 Task: Create an all-day event titled 'vedio confersning' with Google Meet video conferencing on May 17-18, 2023.
Action: Mouse moved to (70, 146)
Screenshot: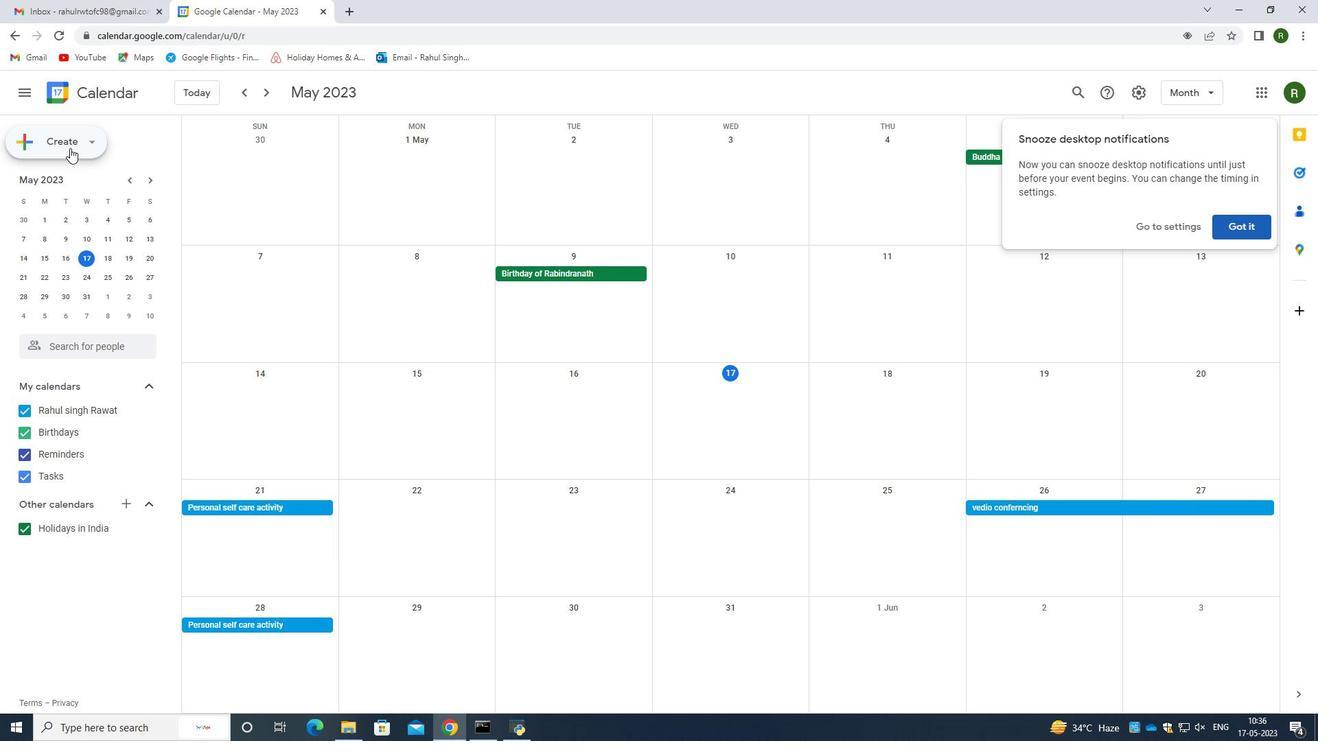 
Action: Mouse pressed left at (70, 146)
Screenshot: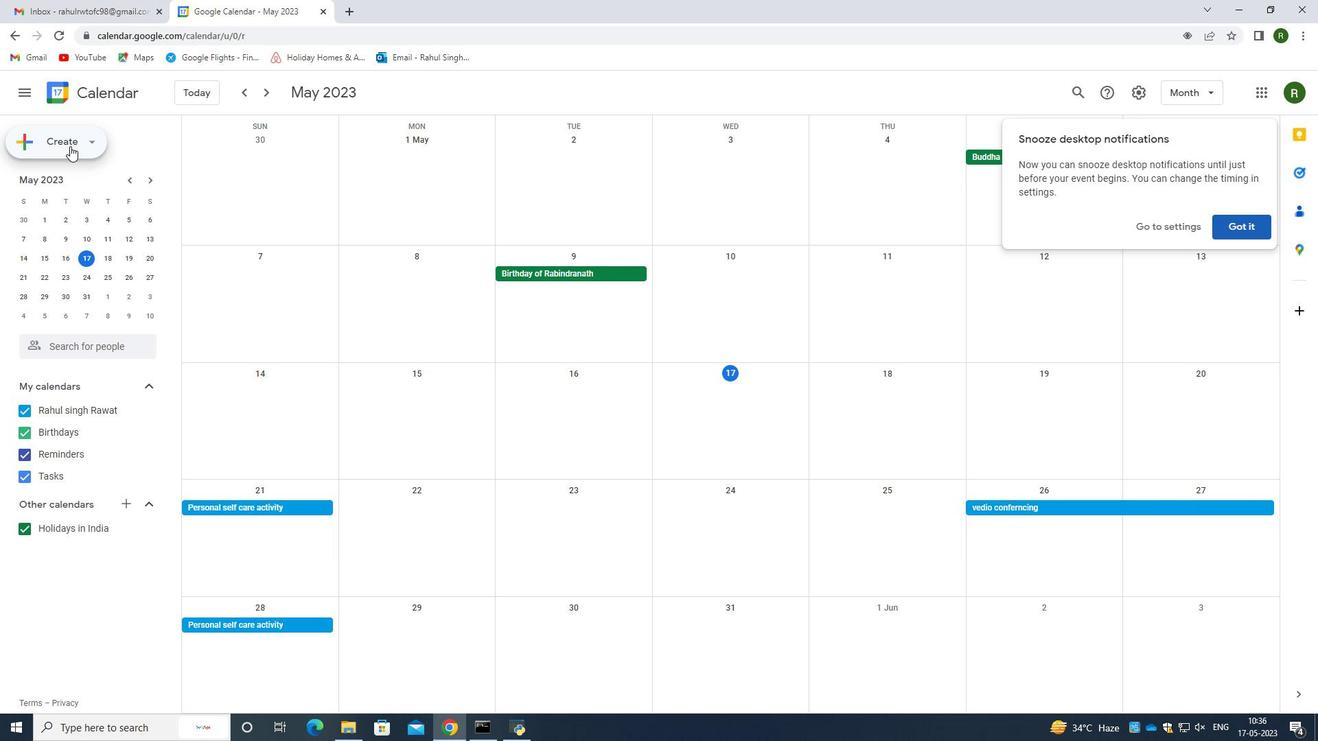 
Action: Mouse moved to (67, 177)
Screenshot: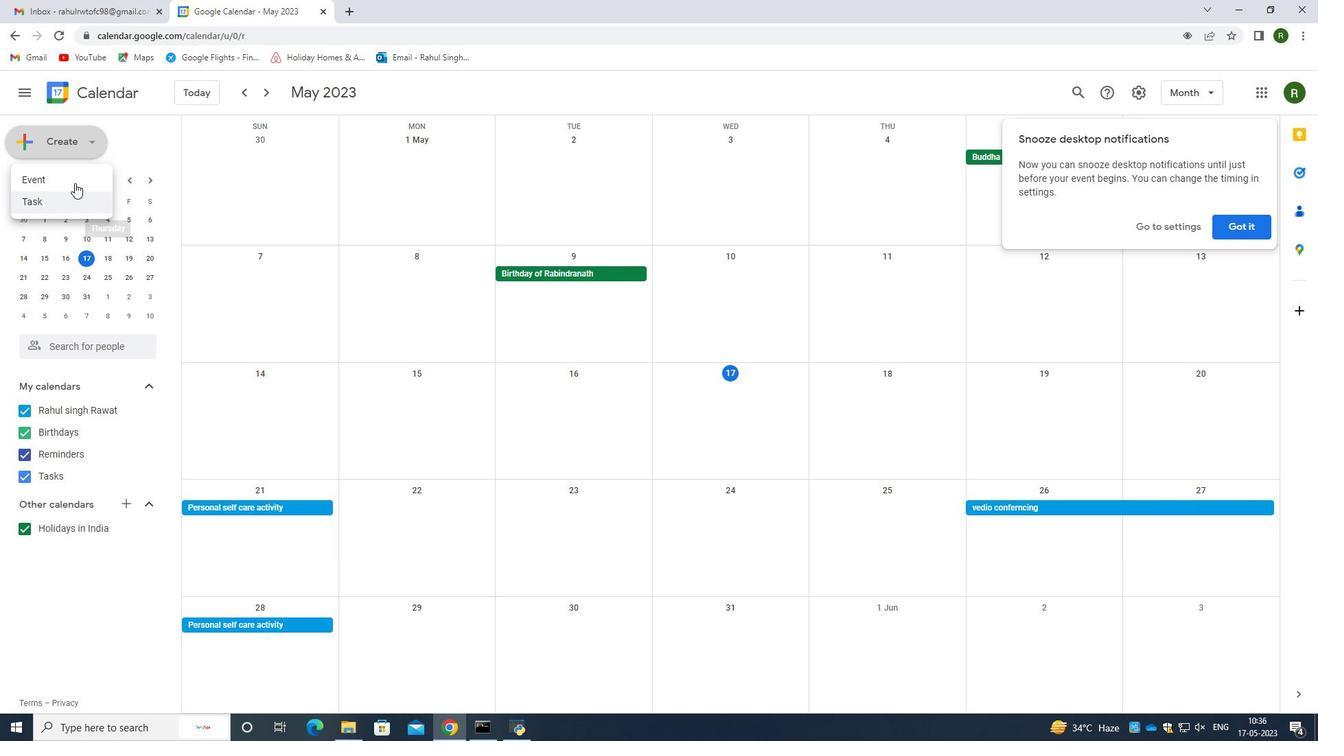 
Action: Mouse pressed left at (67, 177)
Screenshot: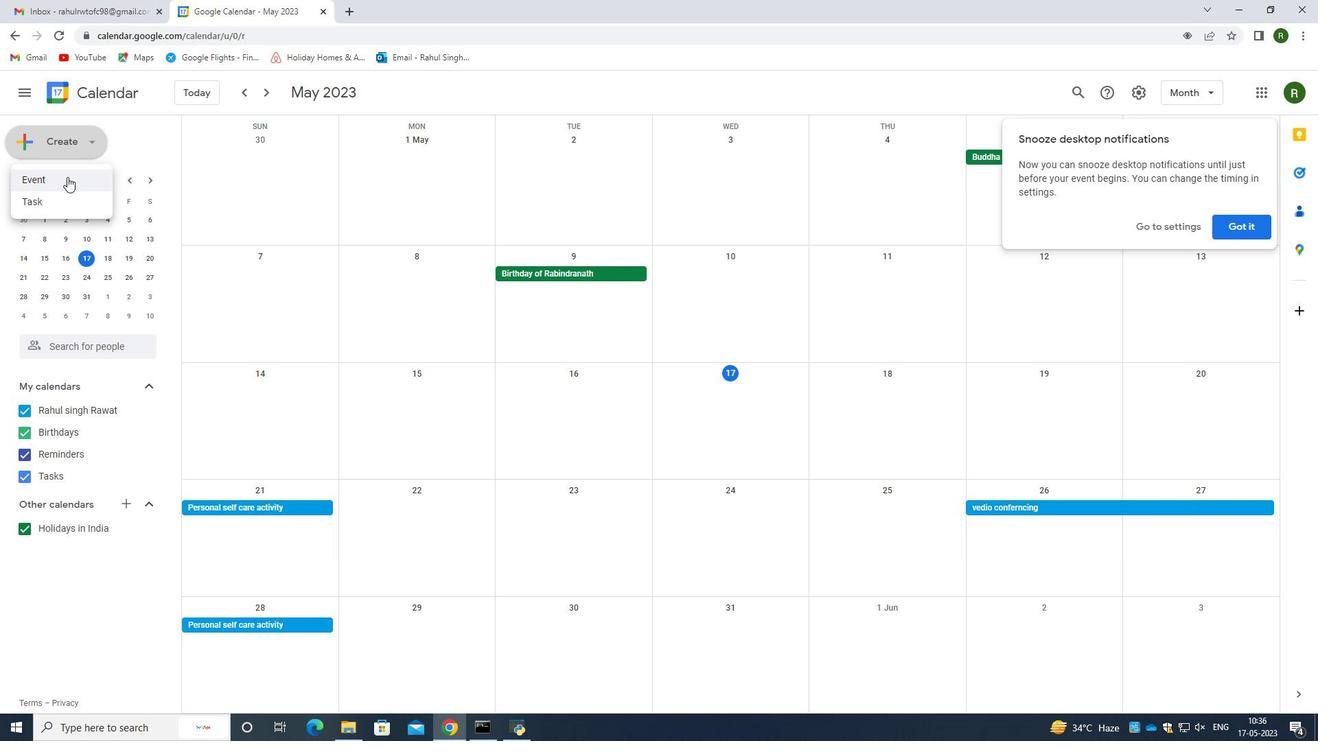 
Action: Mouse moved to (446, 267)
Screenshot: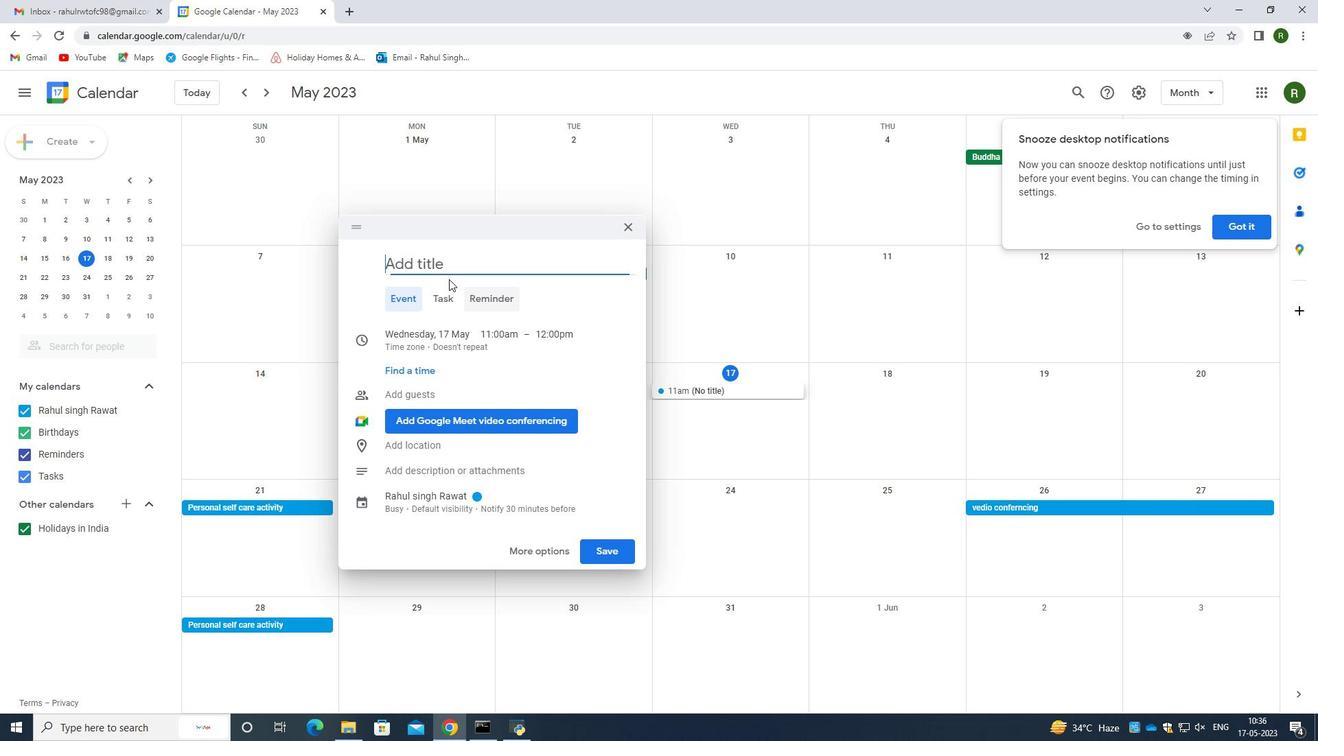 
Action: Mouse pressed left at (446, 267)
Screenshot: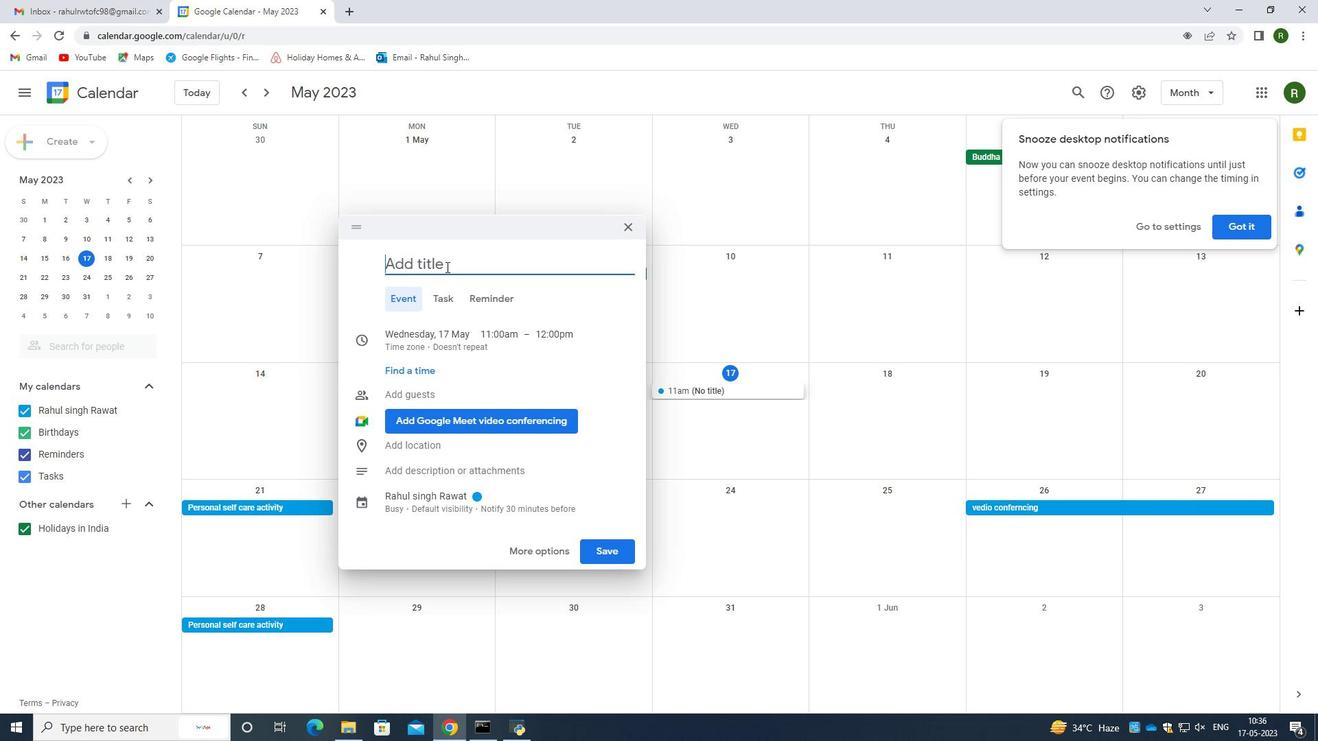
Action: Key pressed i<Key.backspace>vedo<Key.backspace>io<Key.space>confernsing
Screenshot: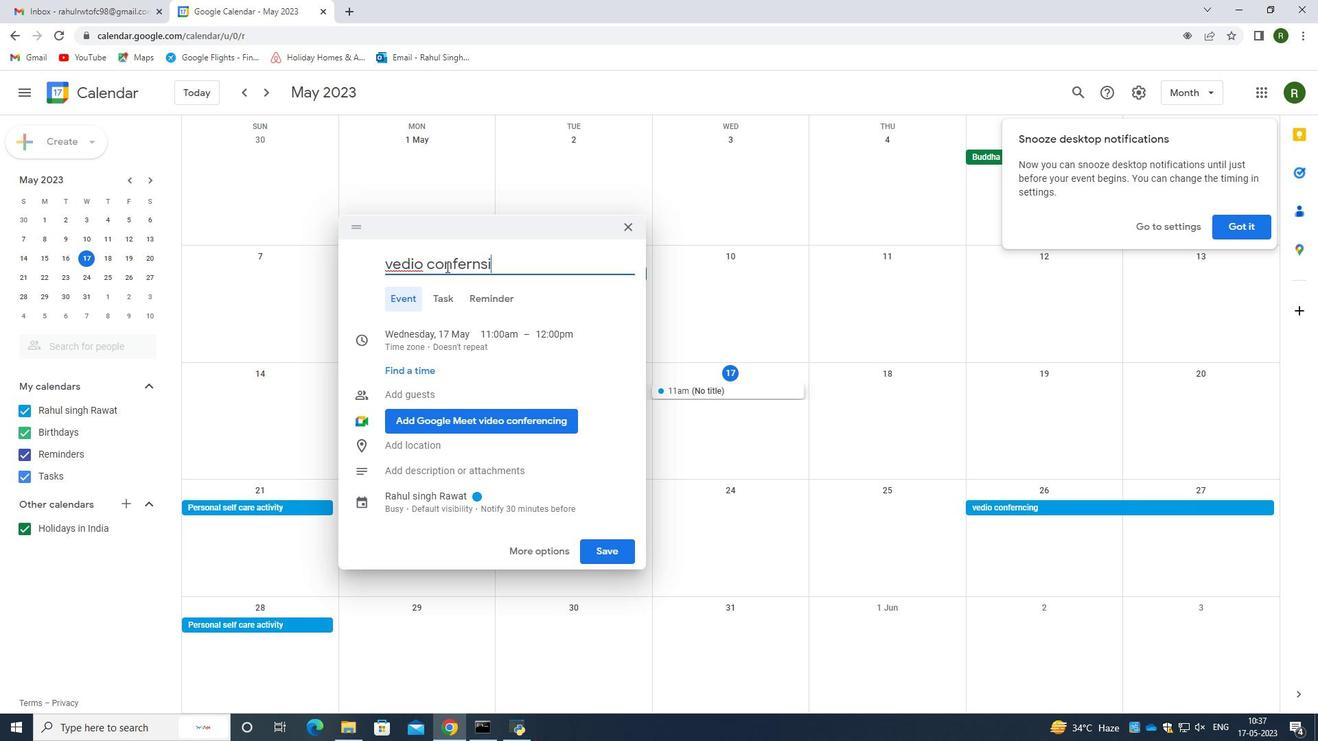 
Action: Mouse moved to (427, 350)
Screenshot: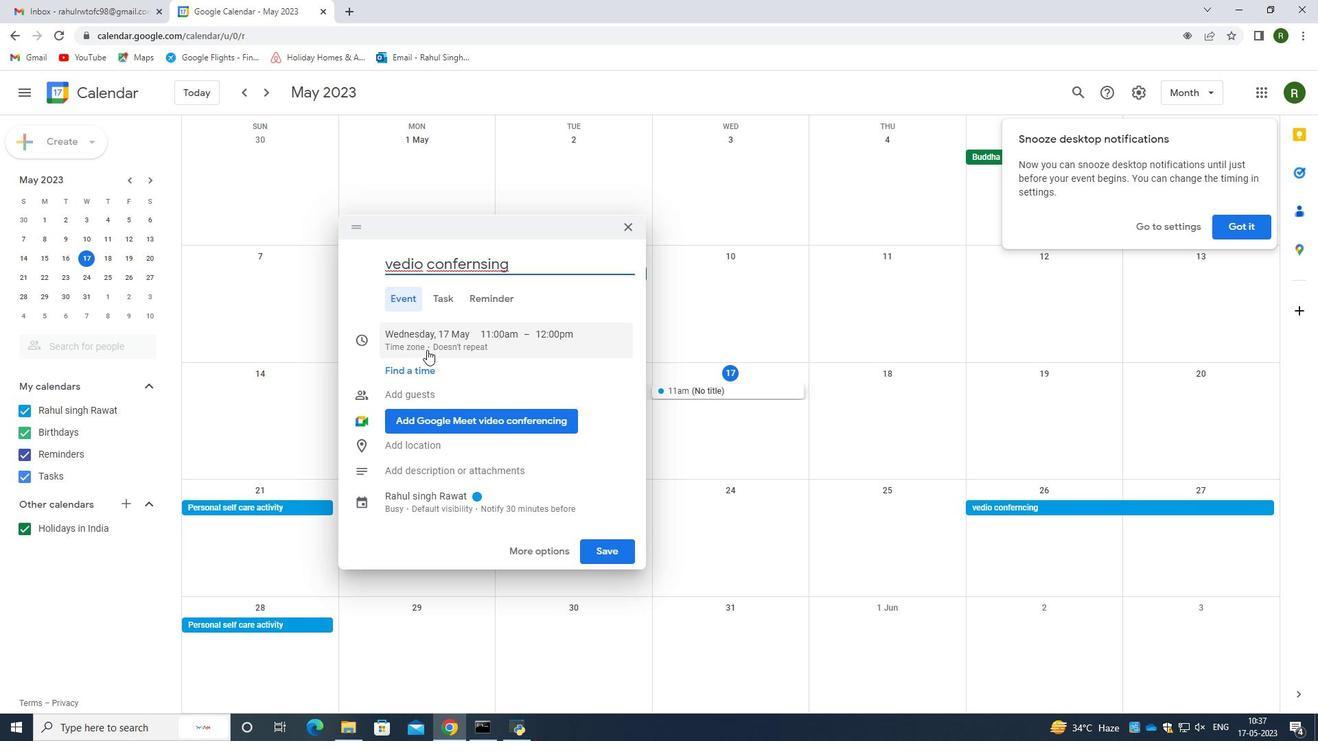
Action: Mouse pressed left at (427, 350)
Screenshot: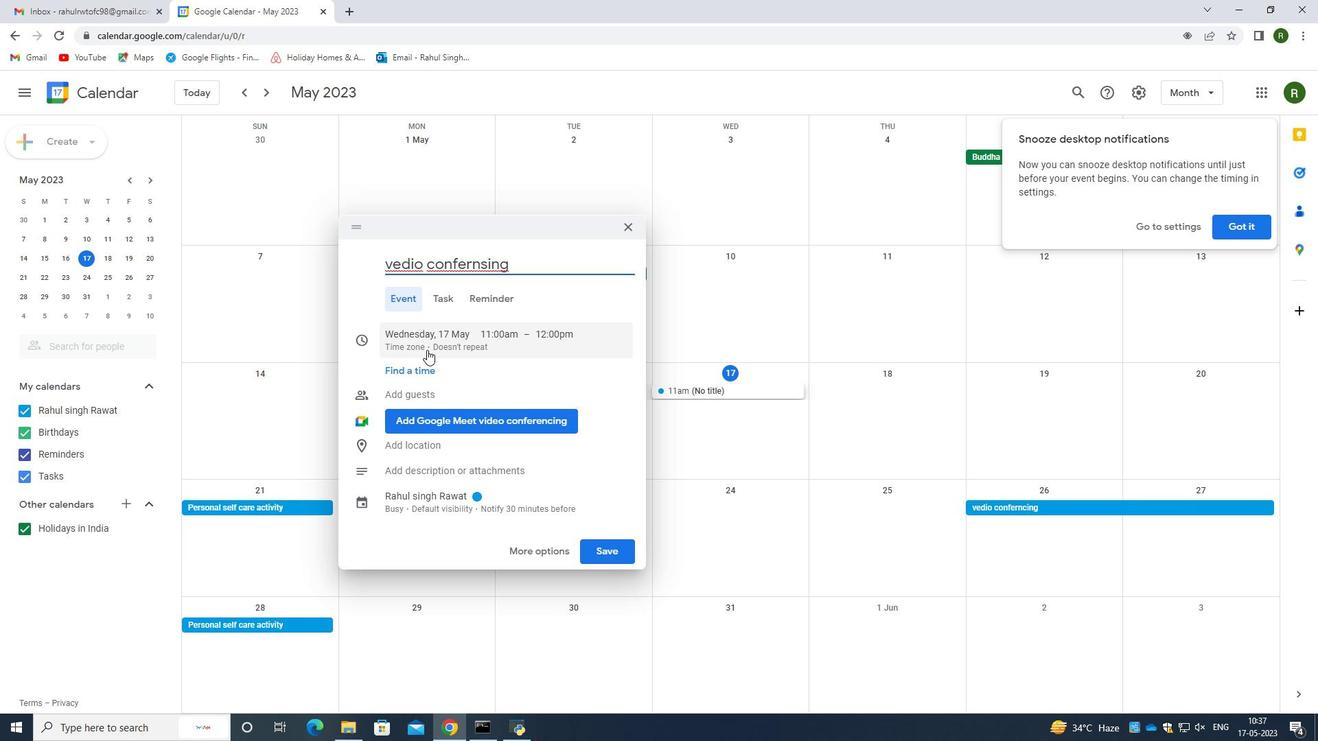 
Action: Mouse moved to (391, 358)
Screenshot: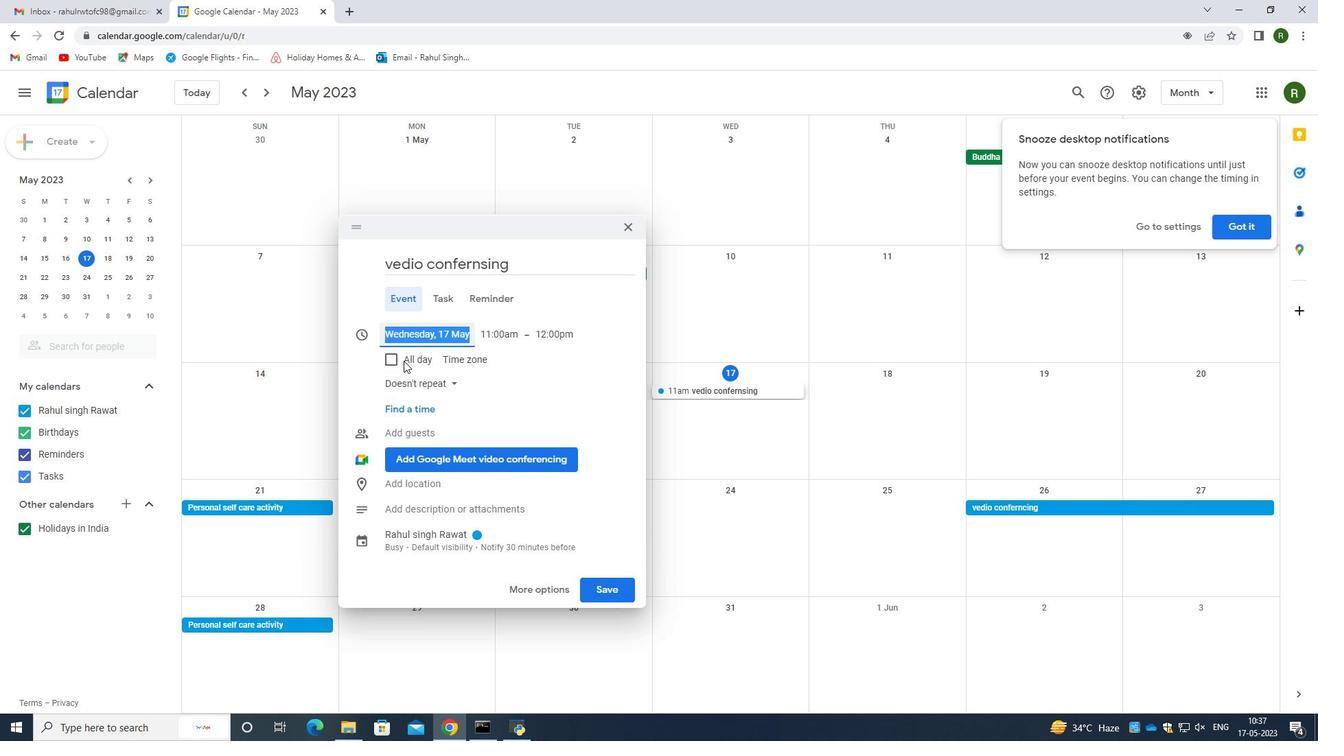
Action: Mouse pressed left at (391, 358)
Screenshot: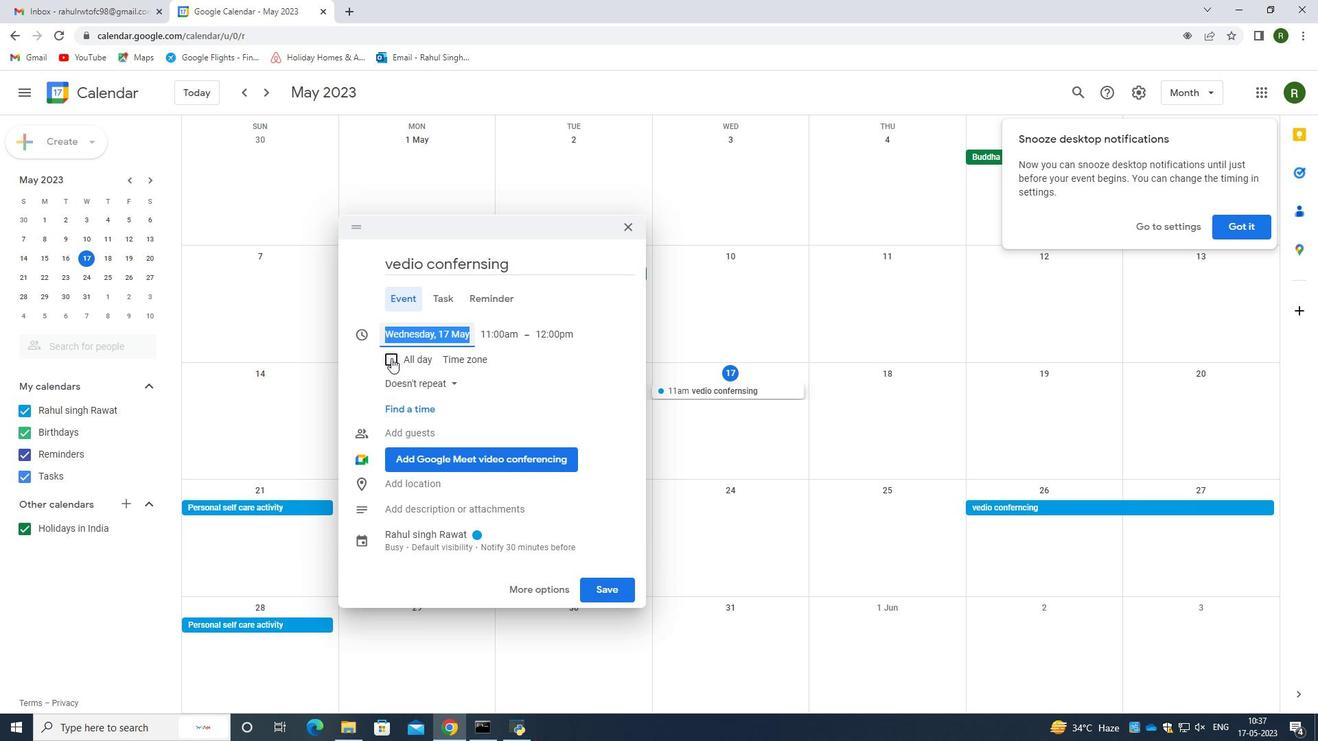 
Action: Mouse moved to (508, 334)
Screenshot: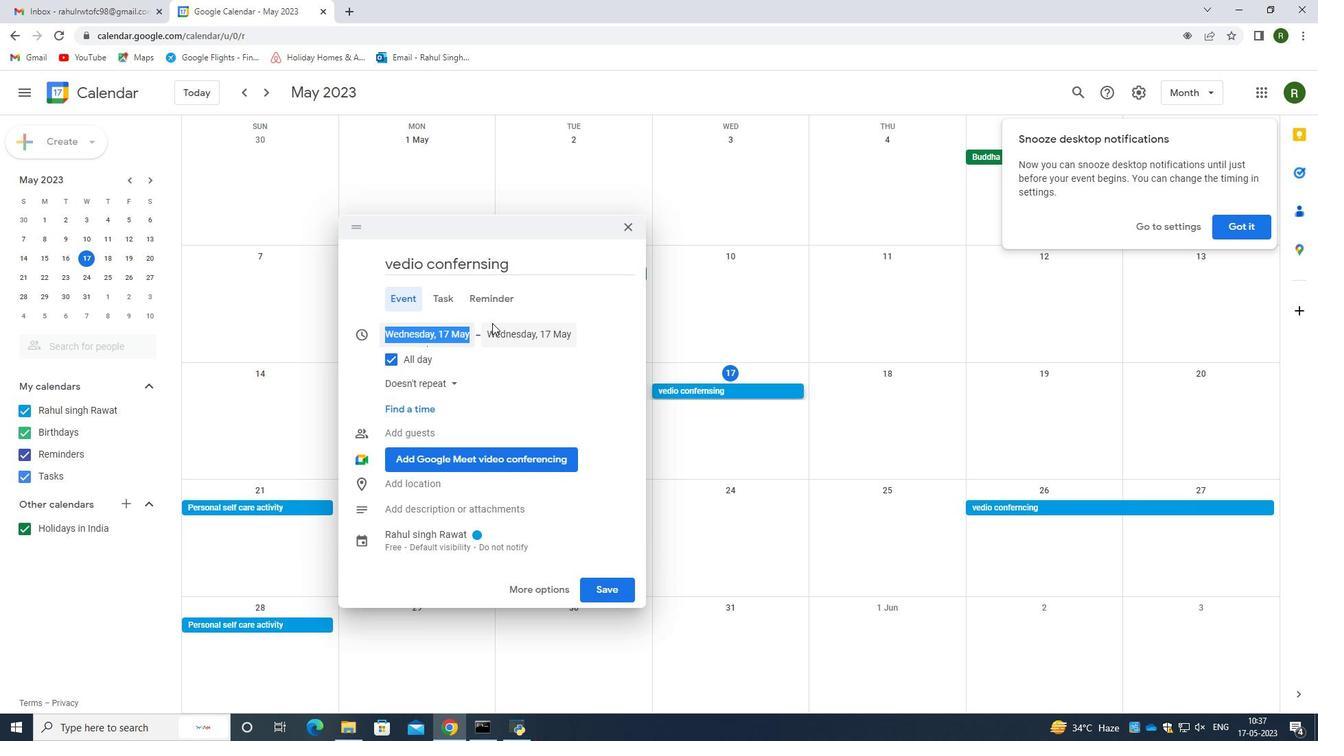 
Action: Mouse pressed left at (508, 334)
Screenshot: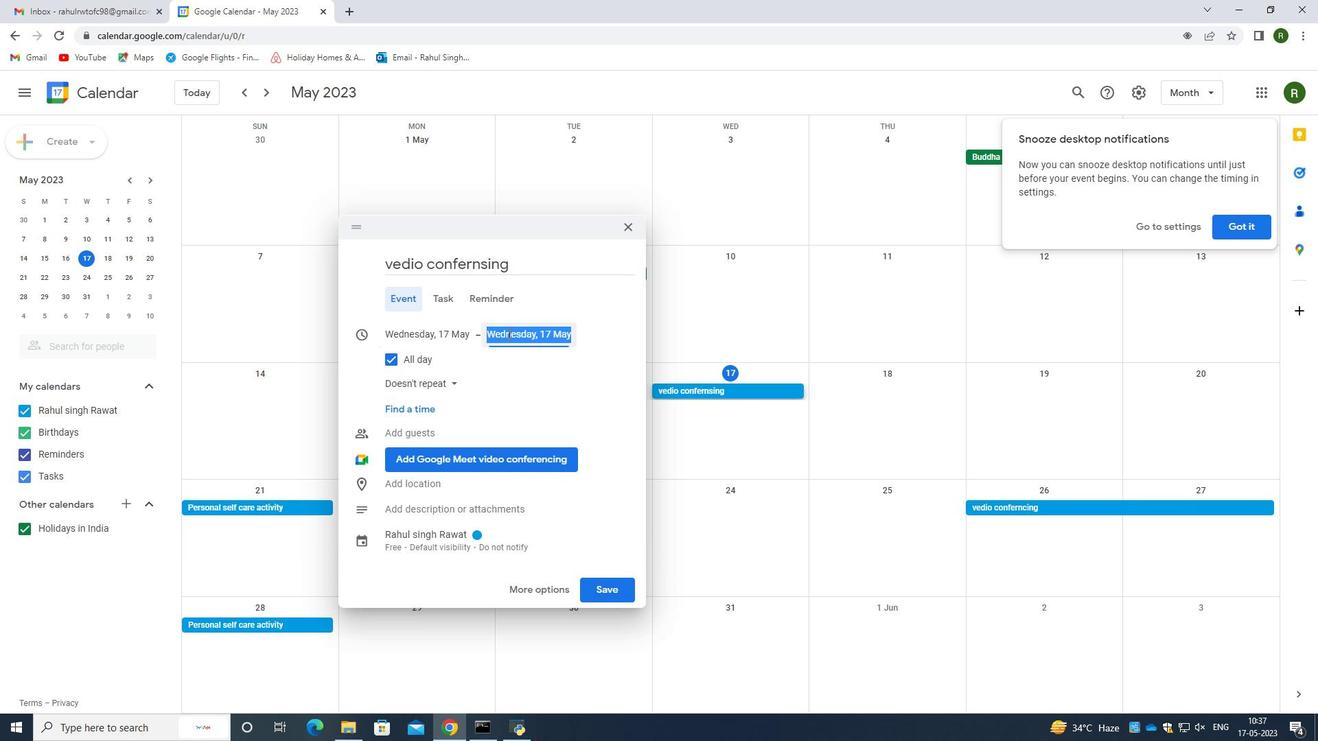 
Action: Mouse moved to (604, 444)
Screenshot: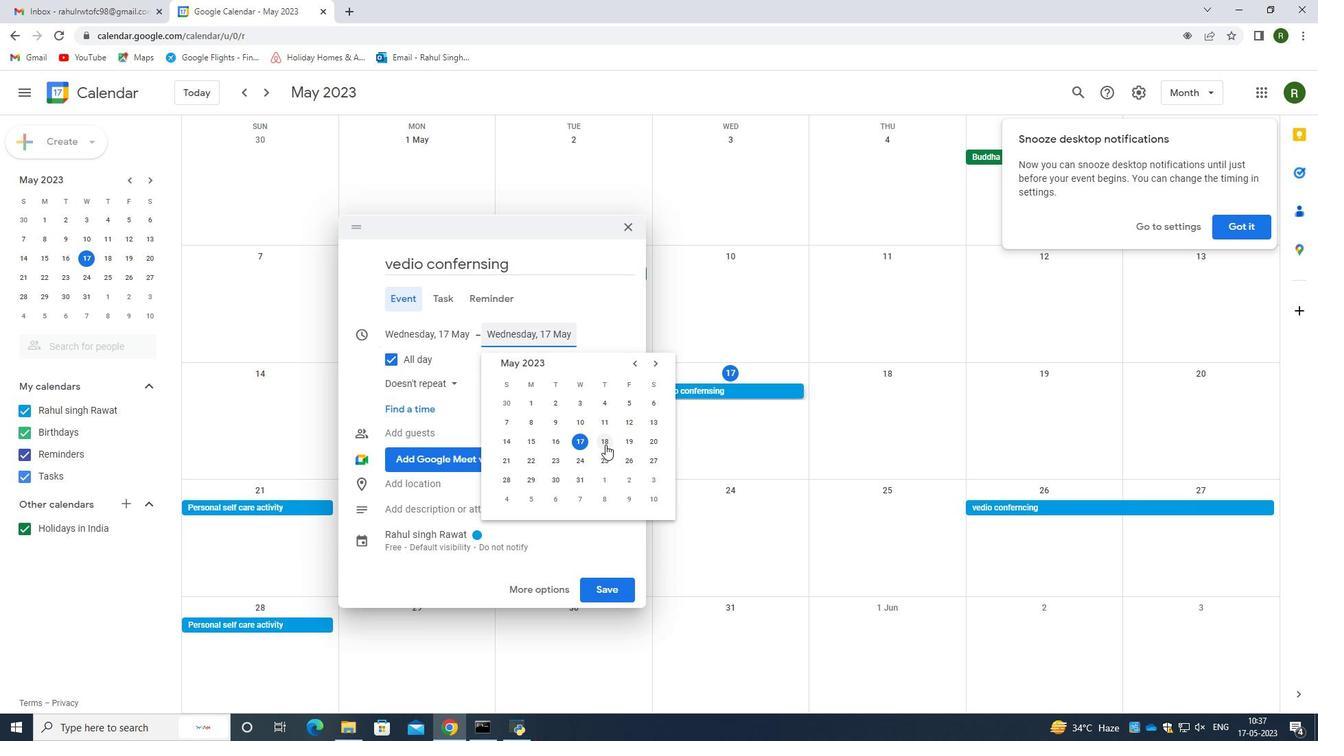 
Action: Mouse pressed left at (604, 444)
Screenshot: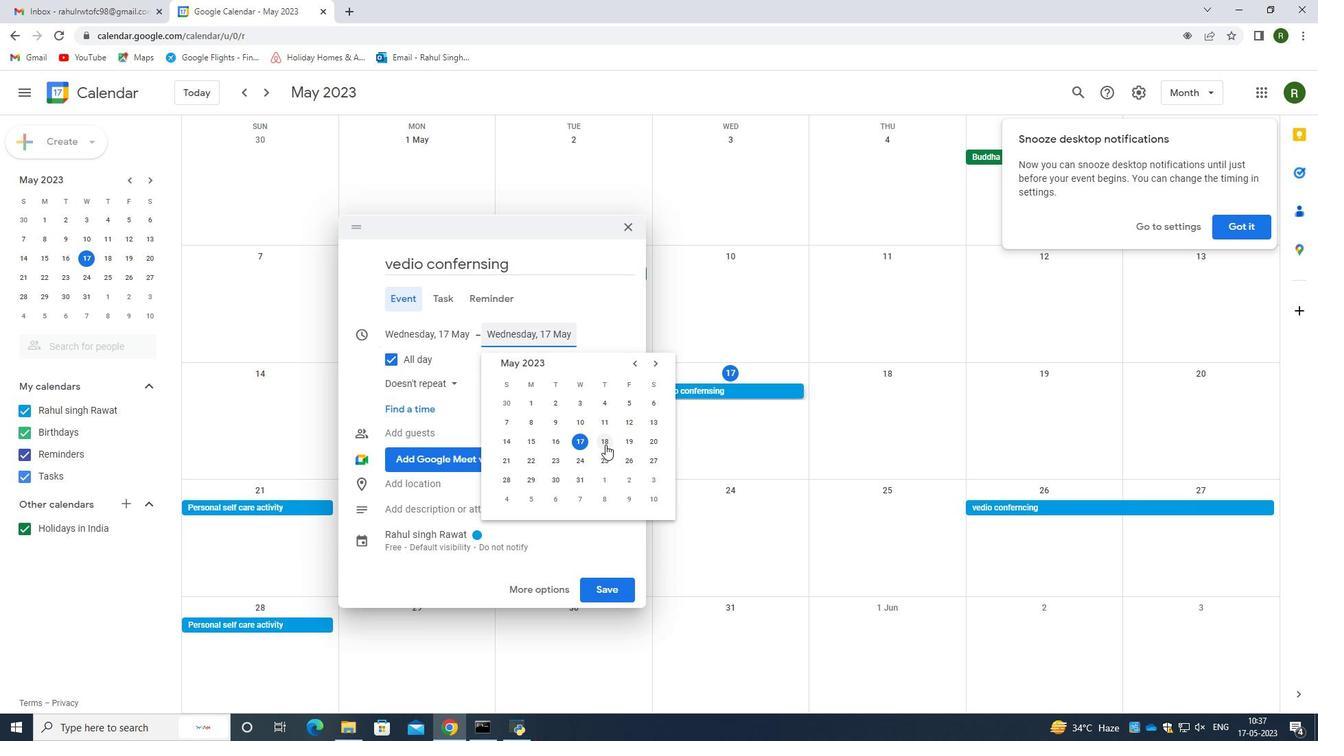 
Action: Mouse moved to (440, 461)
Screenshot: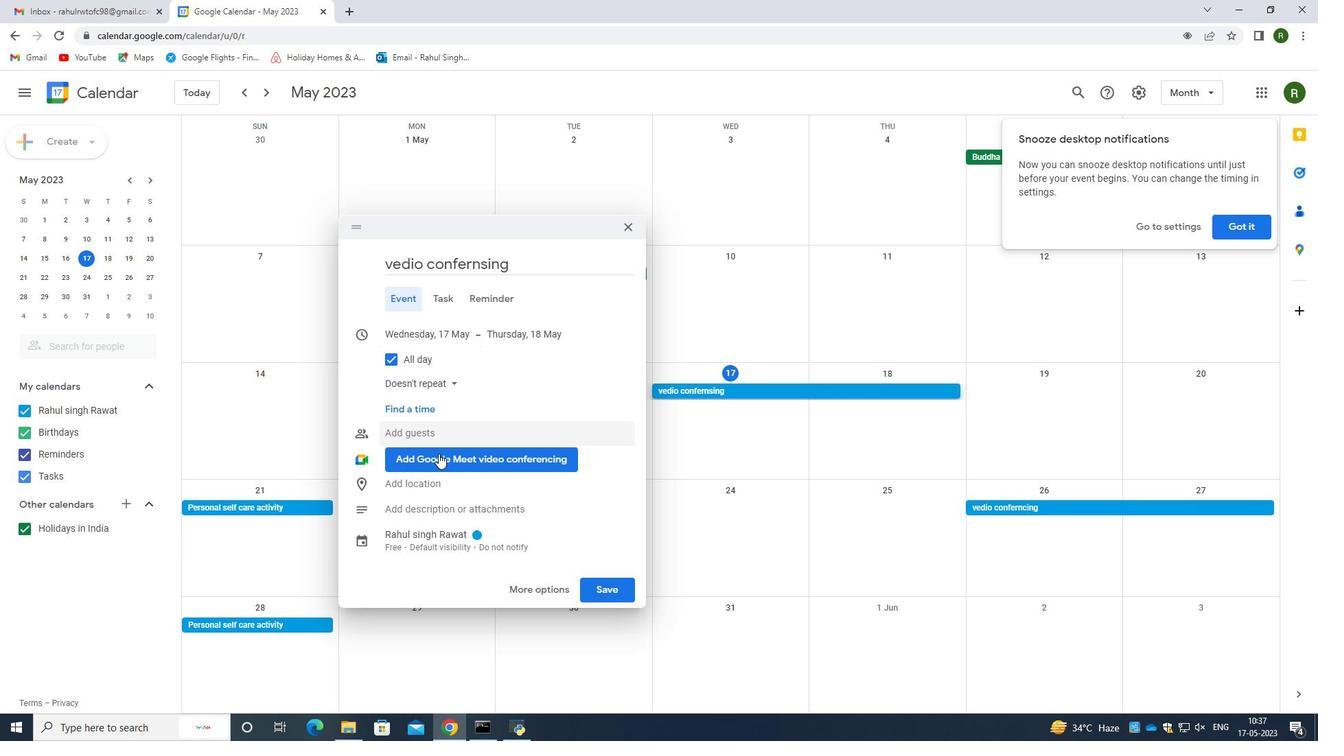 
Action: Mouse pressed left at (440, 461)
Screenshot: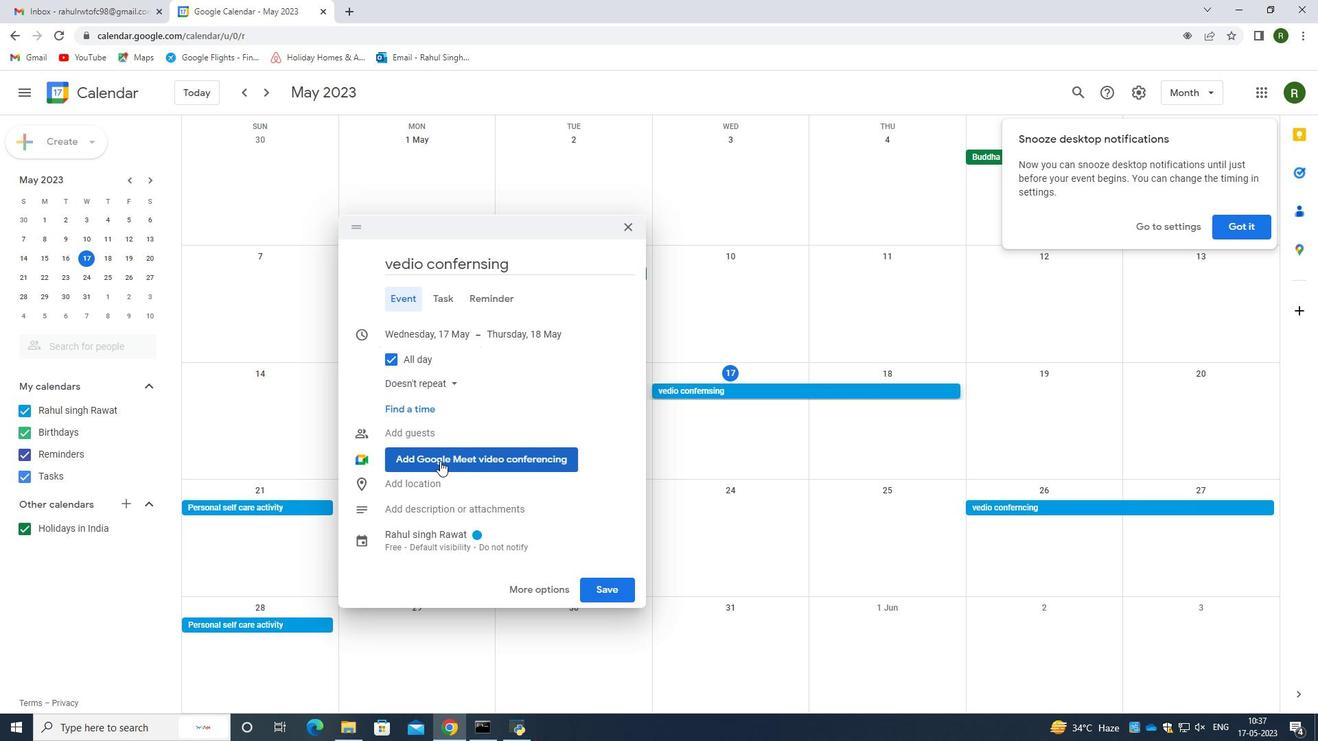 
Action: Mouse moved to (604, 626)
Screenshot: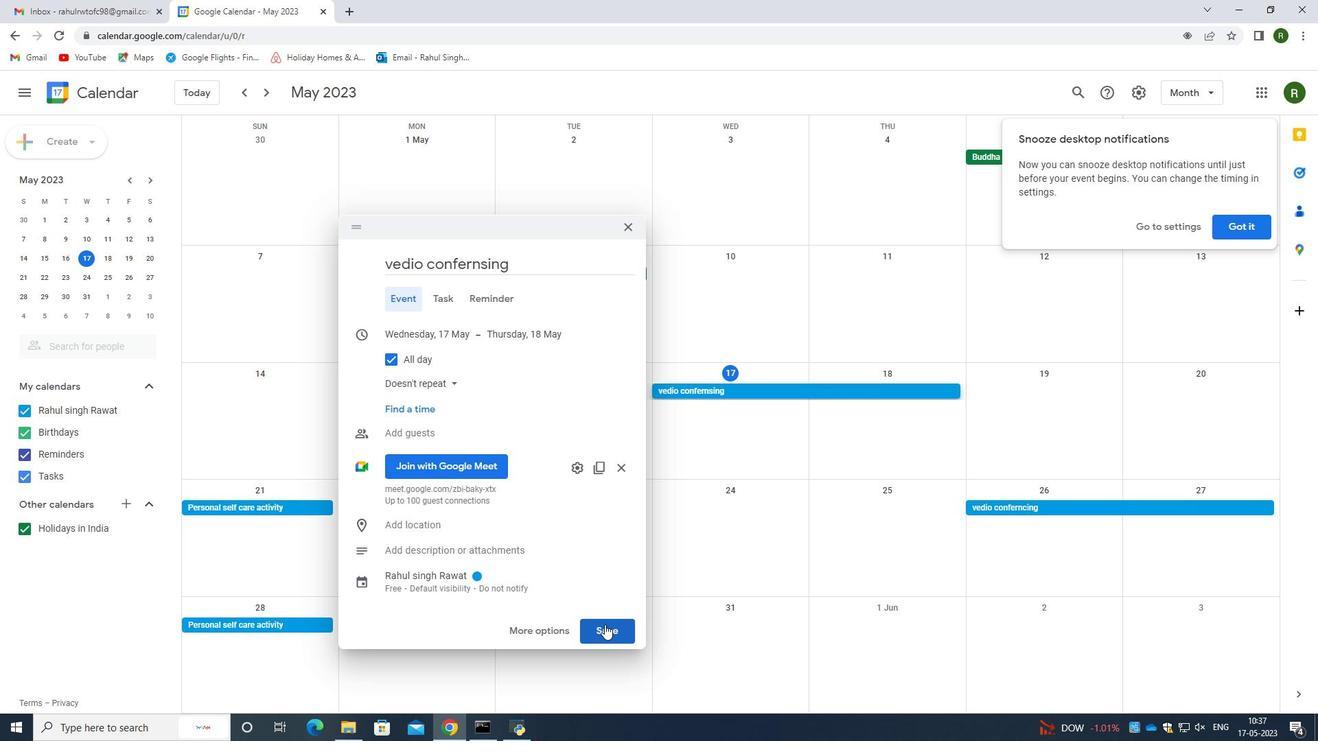 
Action: Mouse pressed left at (604, 626)
Screenshot: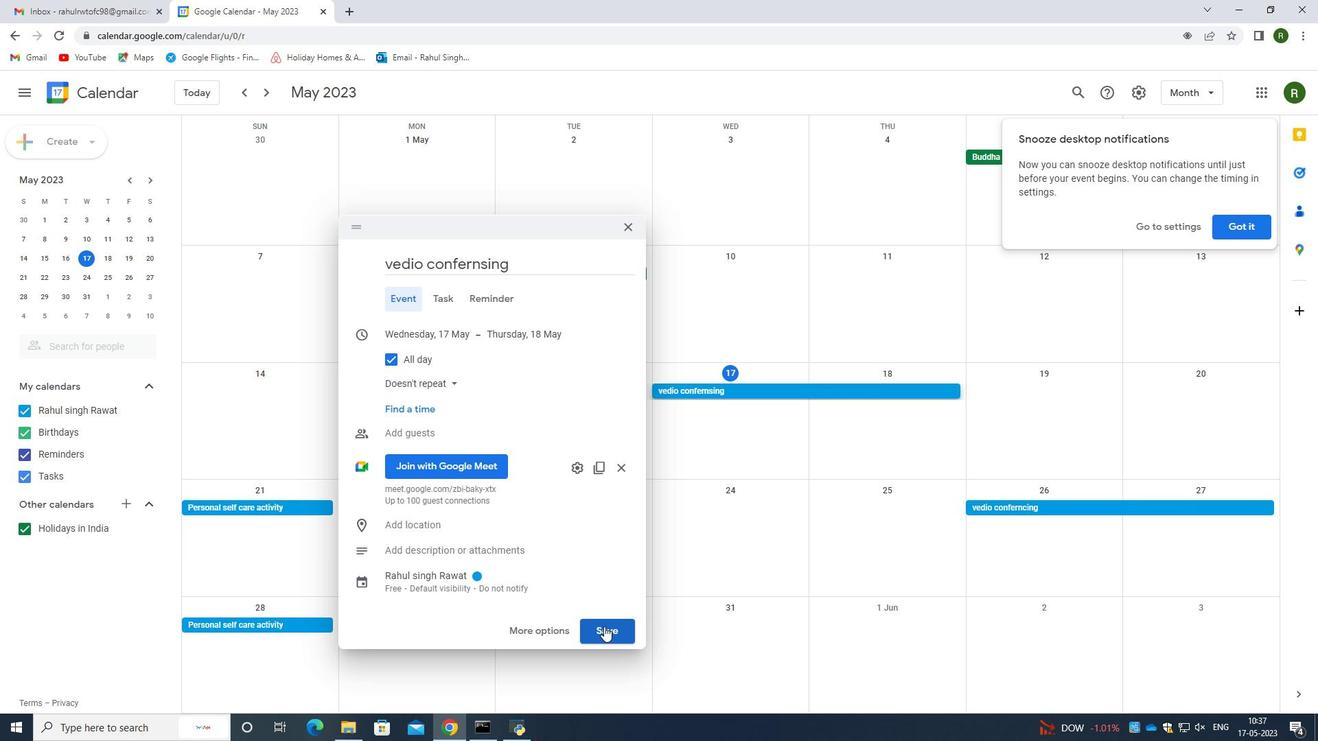 
Action: Mouse moved to (692, 391)
Screenshot: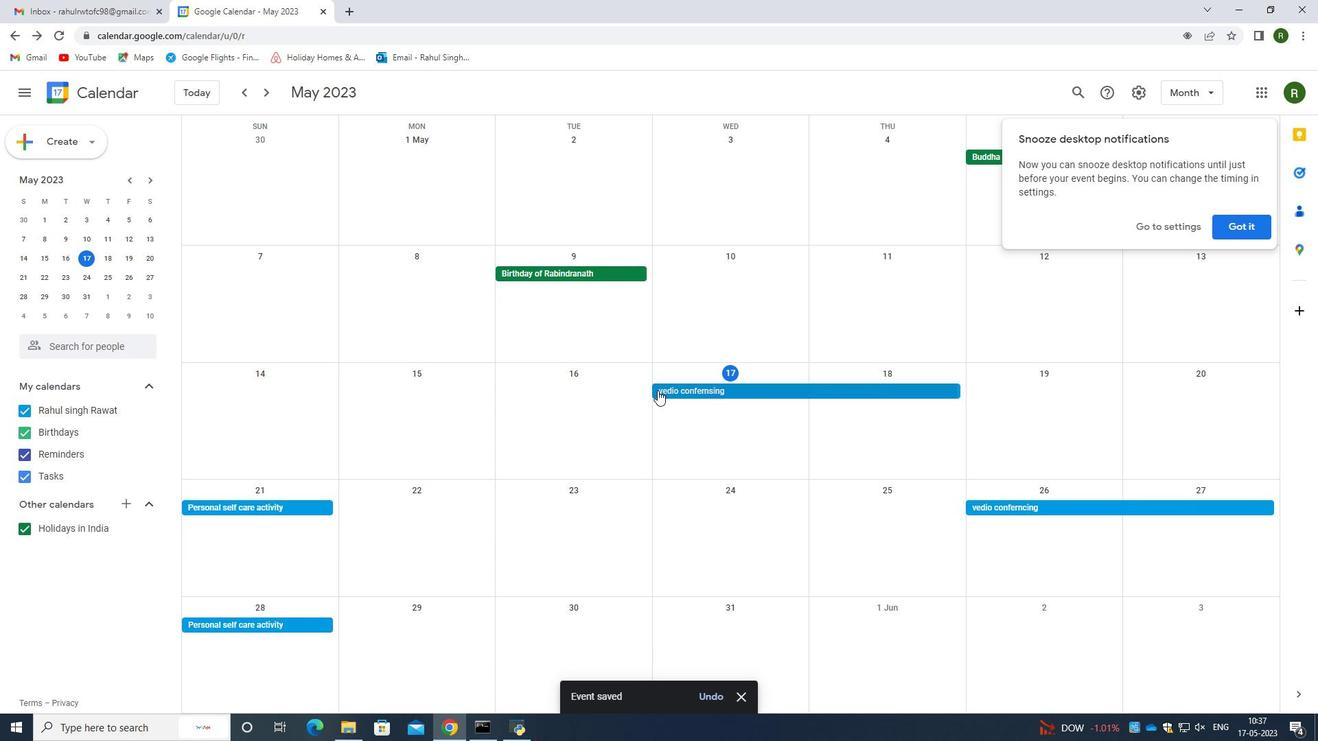 
Action: Mouse pressed left at (692, 391)
Screenshot: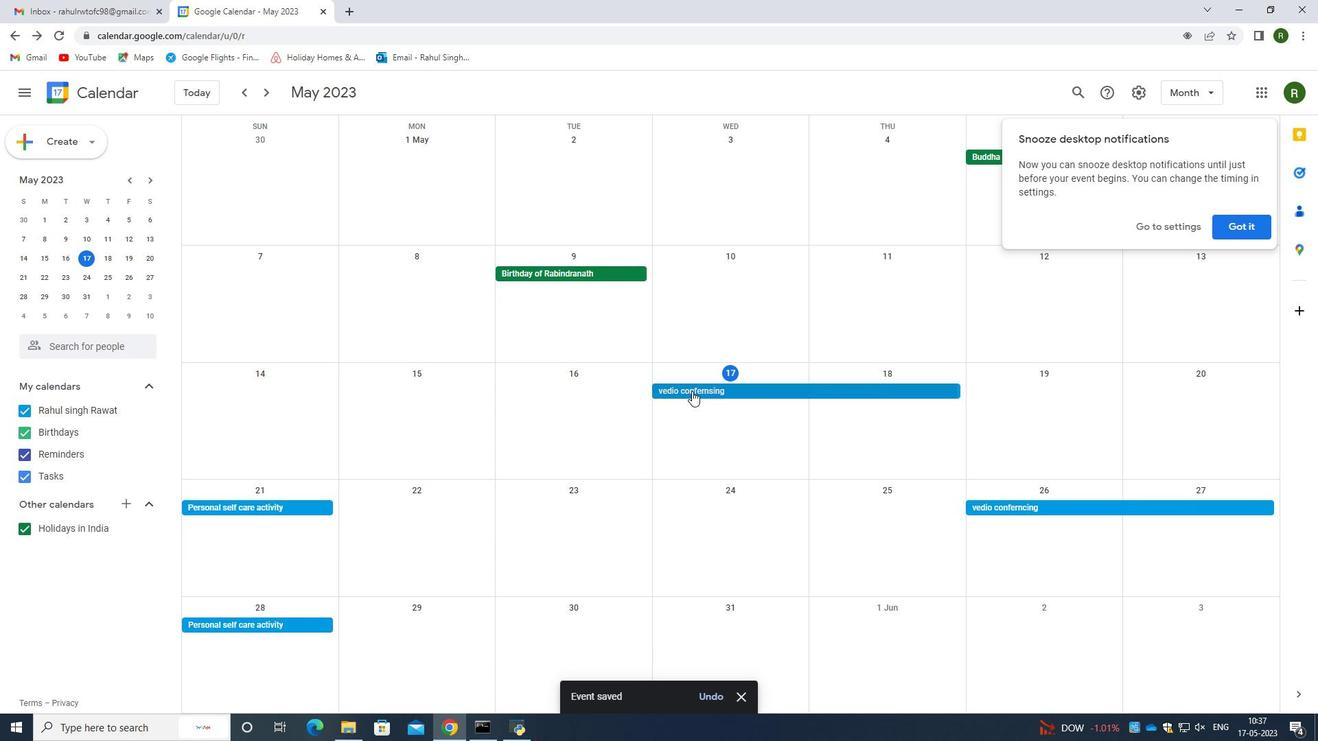 
Action: Mouse moved to (512, 326)
Screenshot: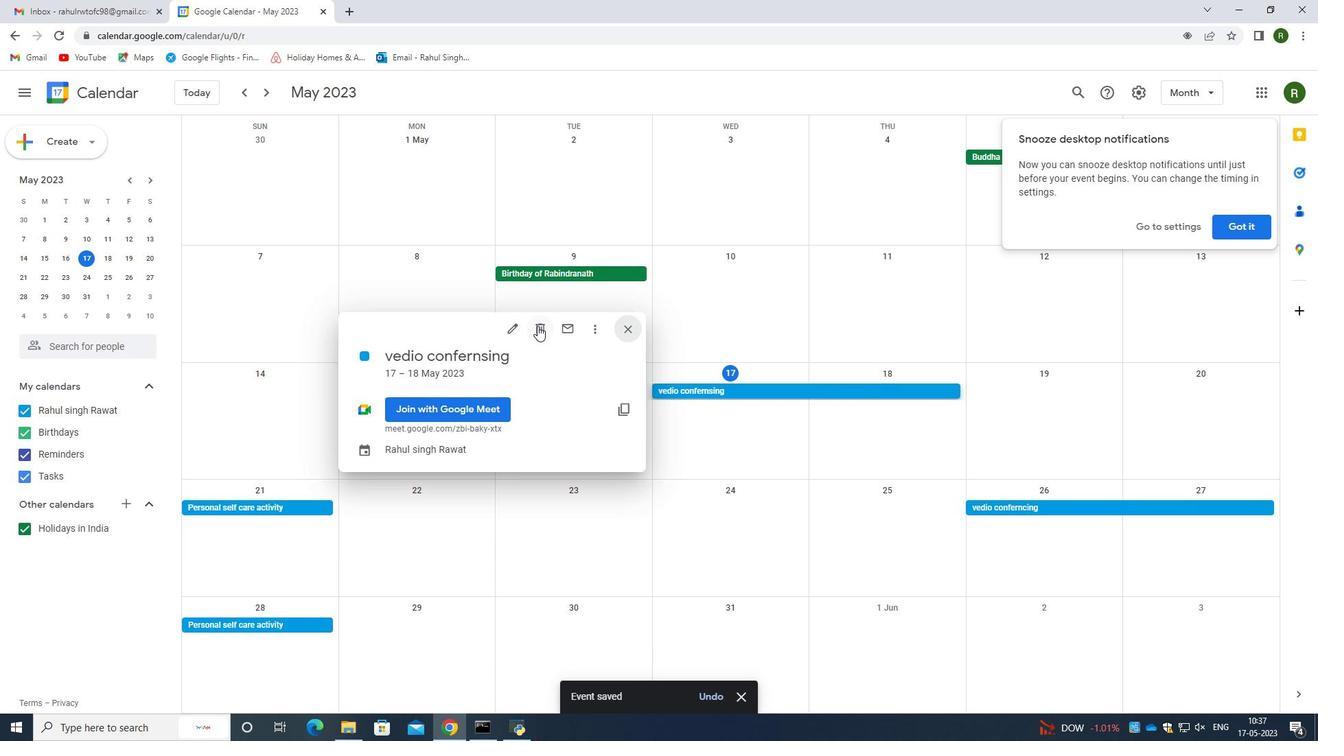 
Action: Mouse pressed left at (512, 326)
Screenshot: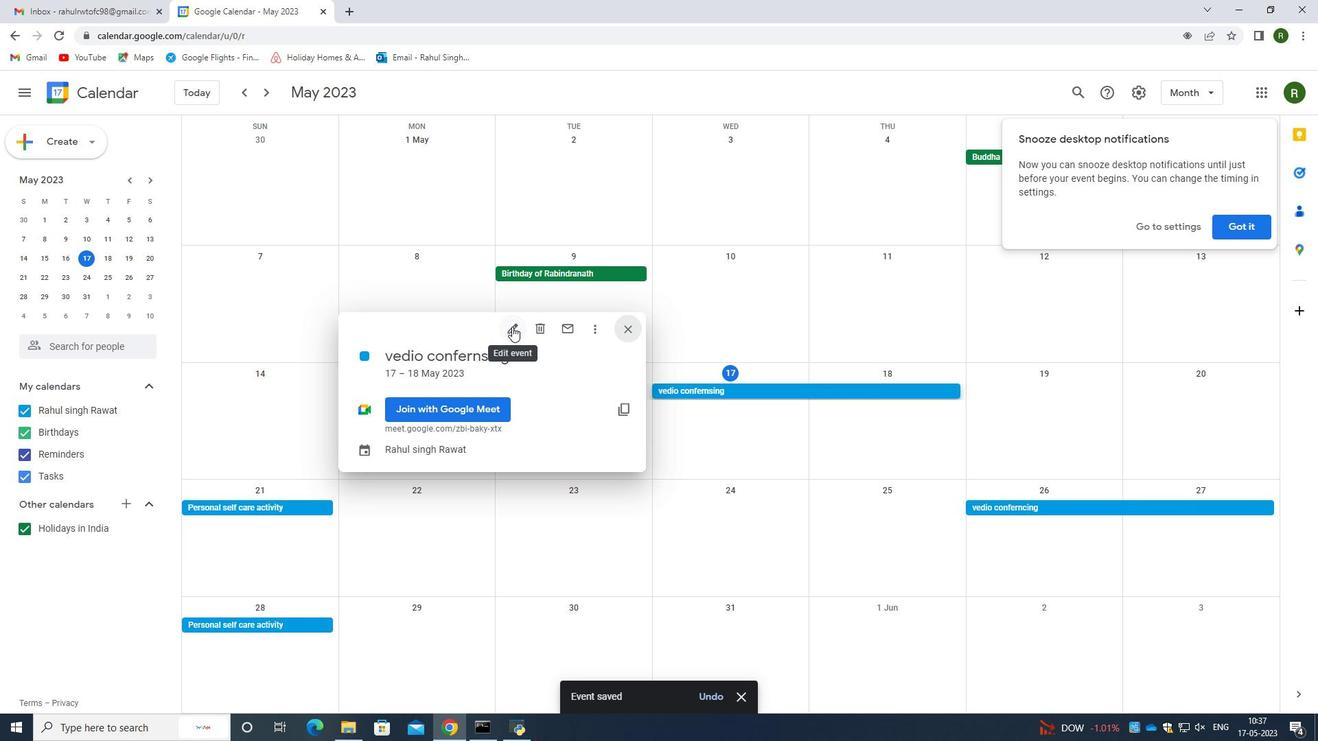 
Action: Mouse moved to (83, 403)
Screenshot: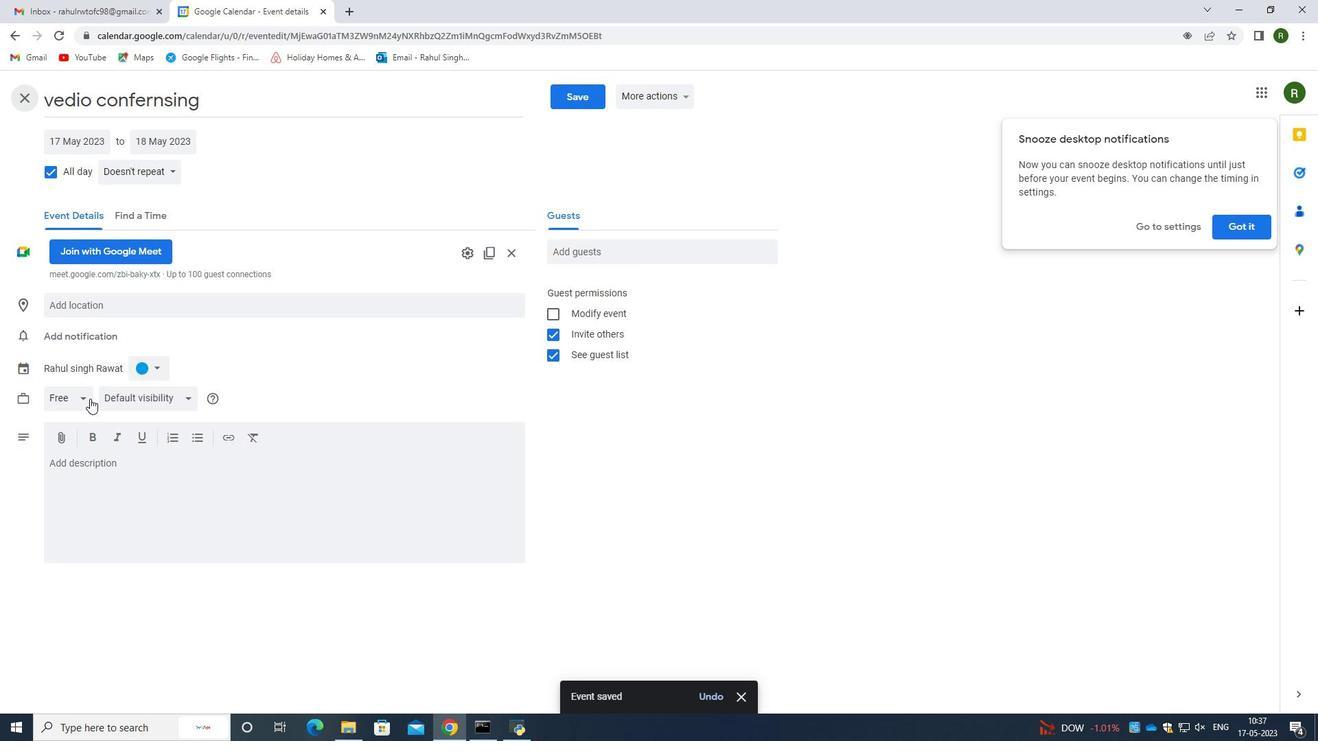 
Action: Mouse pressed left at (83, 403)
Screenshot: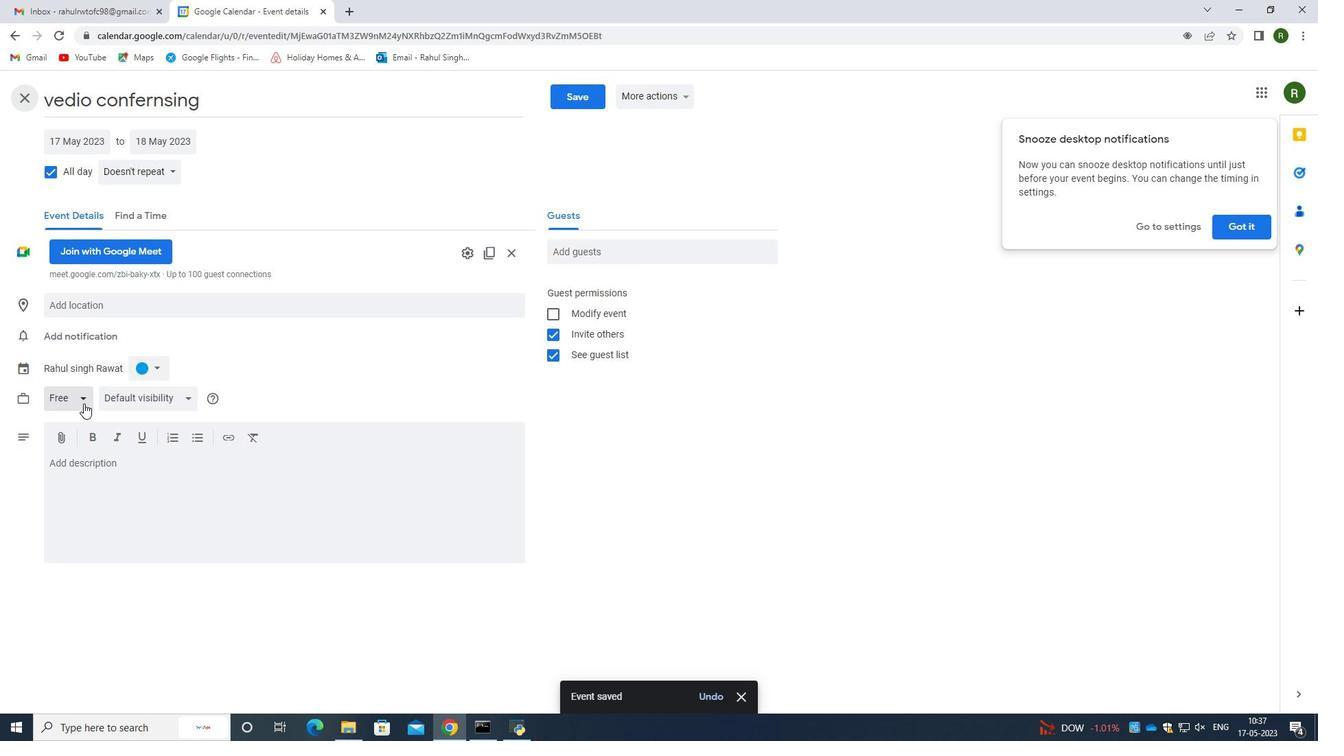 
Action: Mouse pressed left at (83, 403)
Screenshot: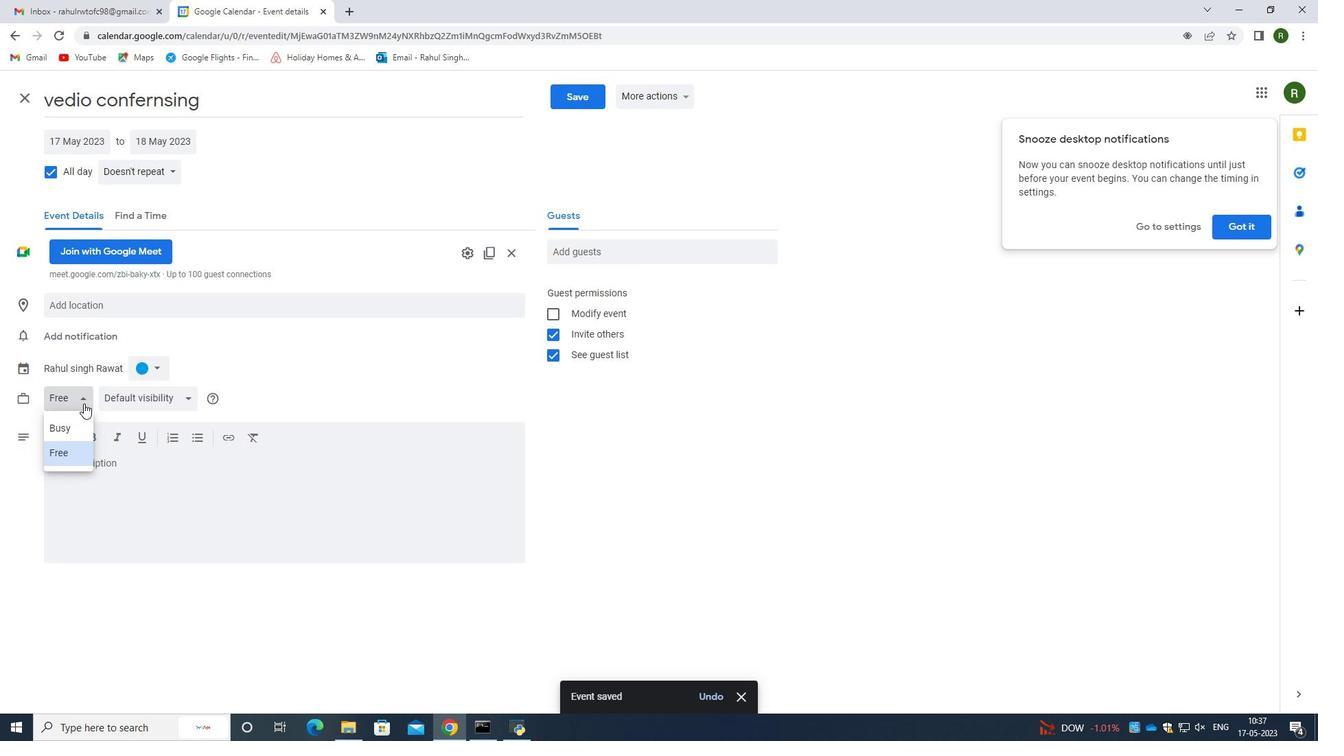 
Action: Mouse moved to (634, 94)
Screenshot: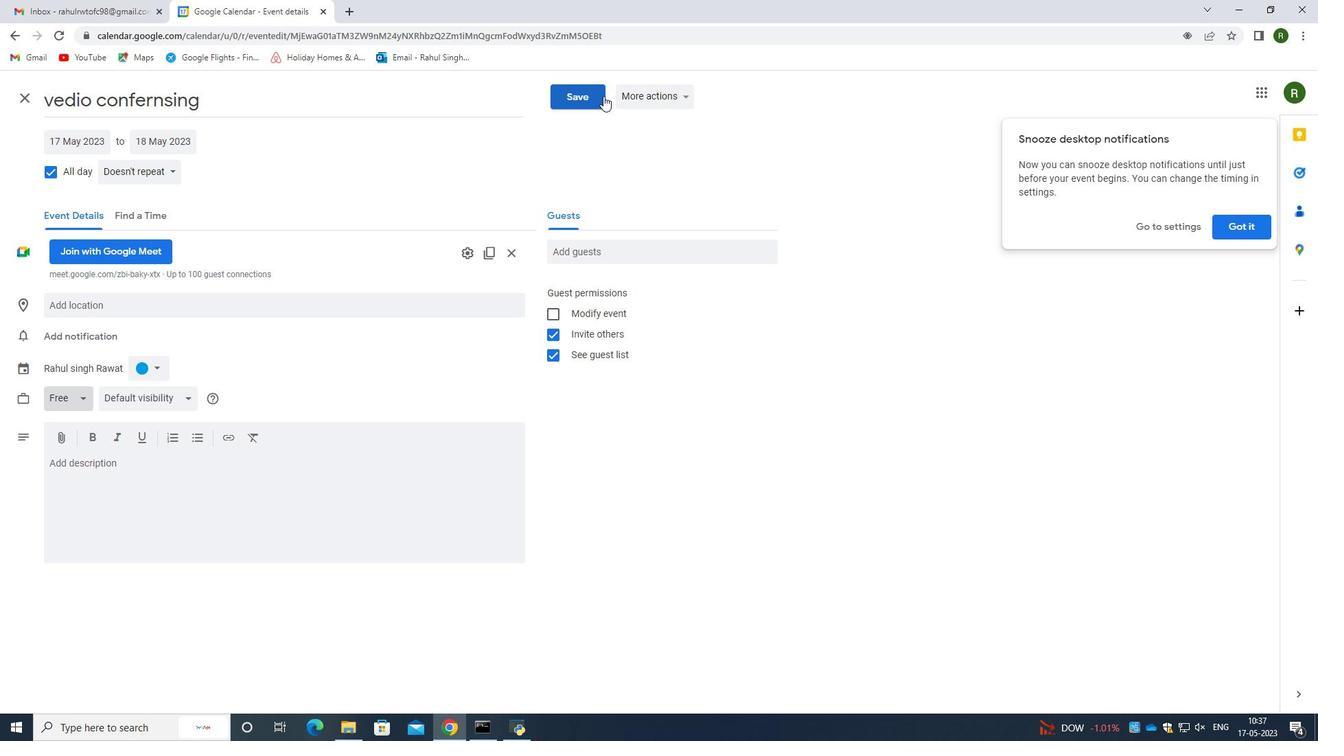 
Action: Mouse pressed left at (634, 94)
Screenshot: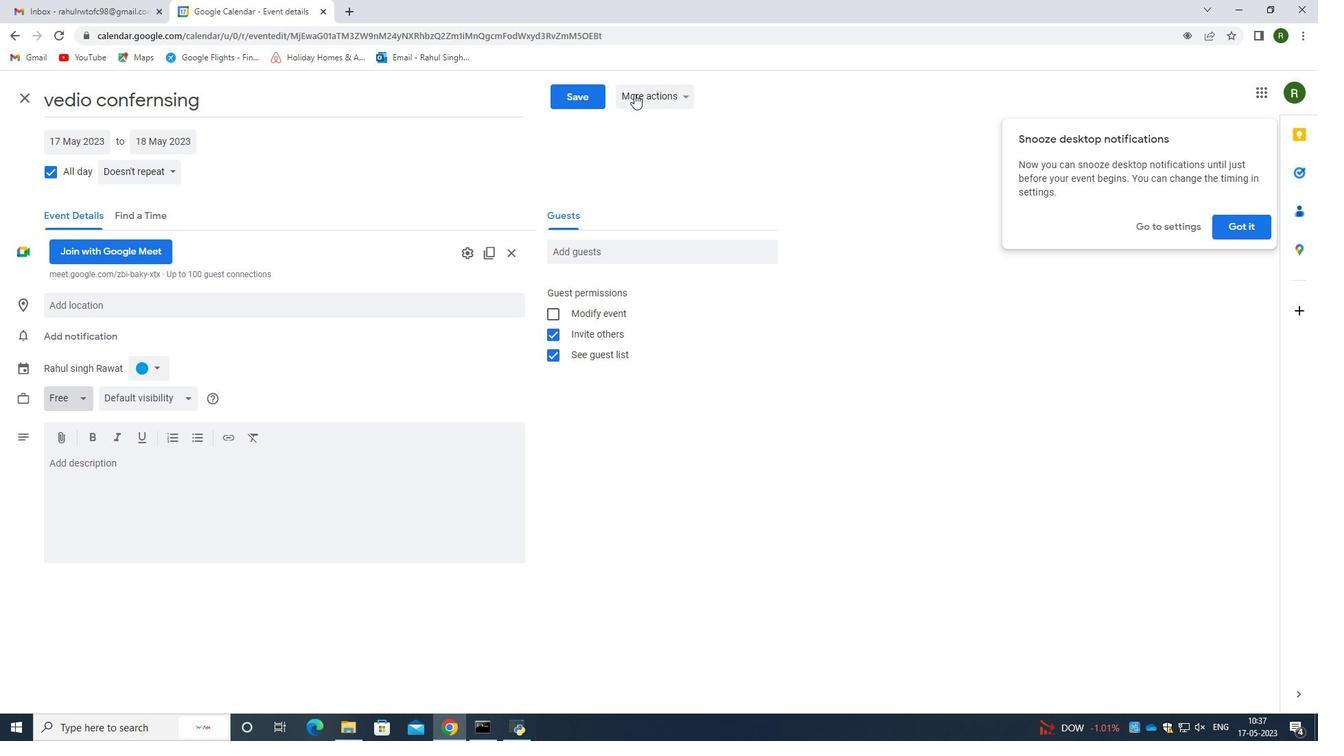 
Action: Mouse pressed left at (634, 94)
Screenshot: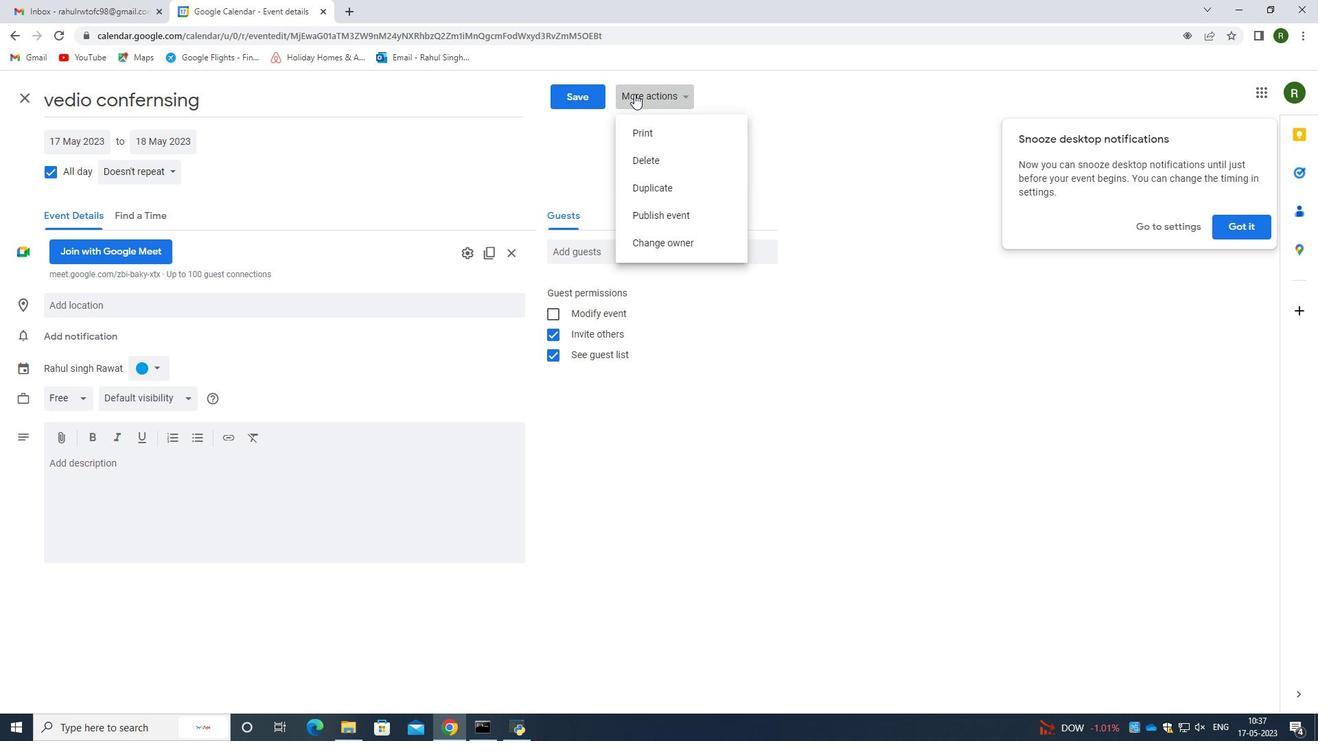 
Action: Mouse moved to (592, 97)
Screenshot: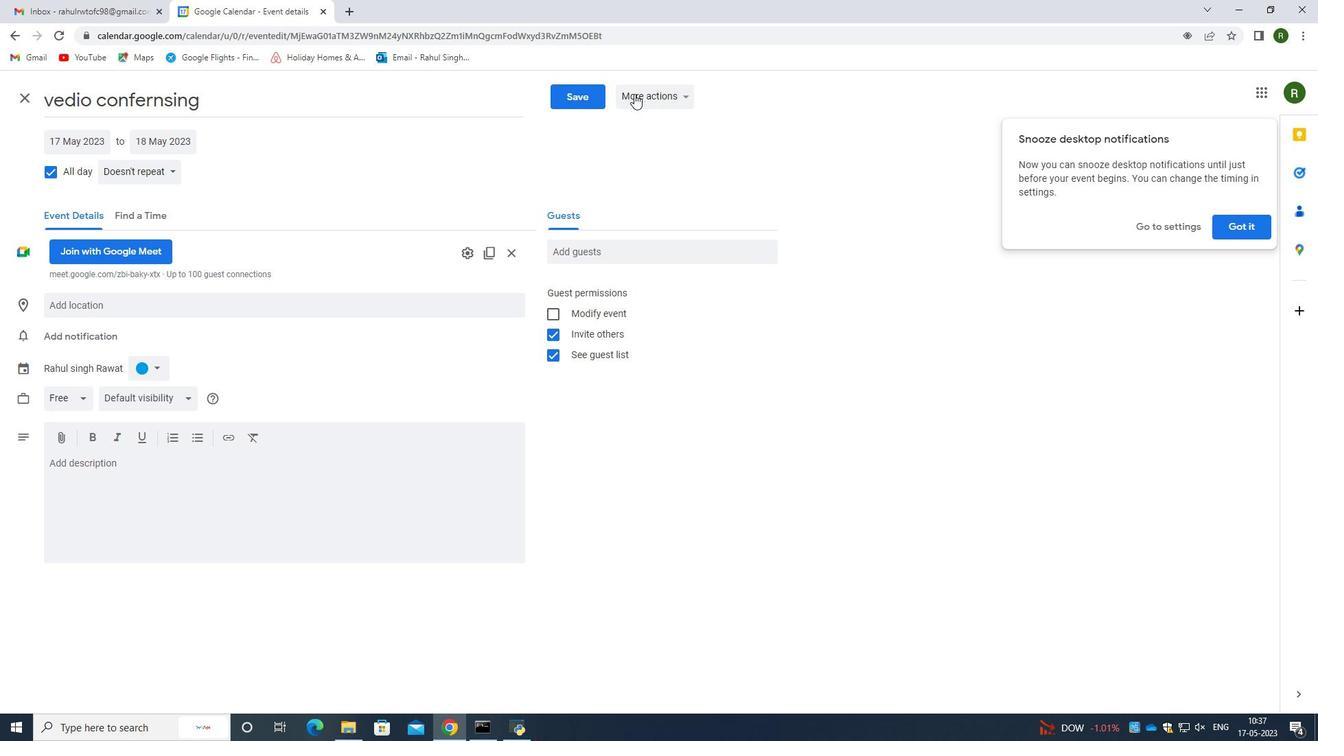 
Action: Mouse pressed left at (592, 97)
Screenshot: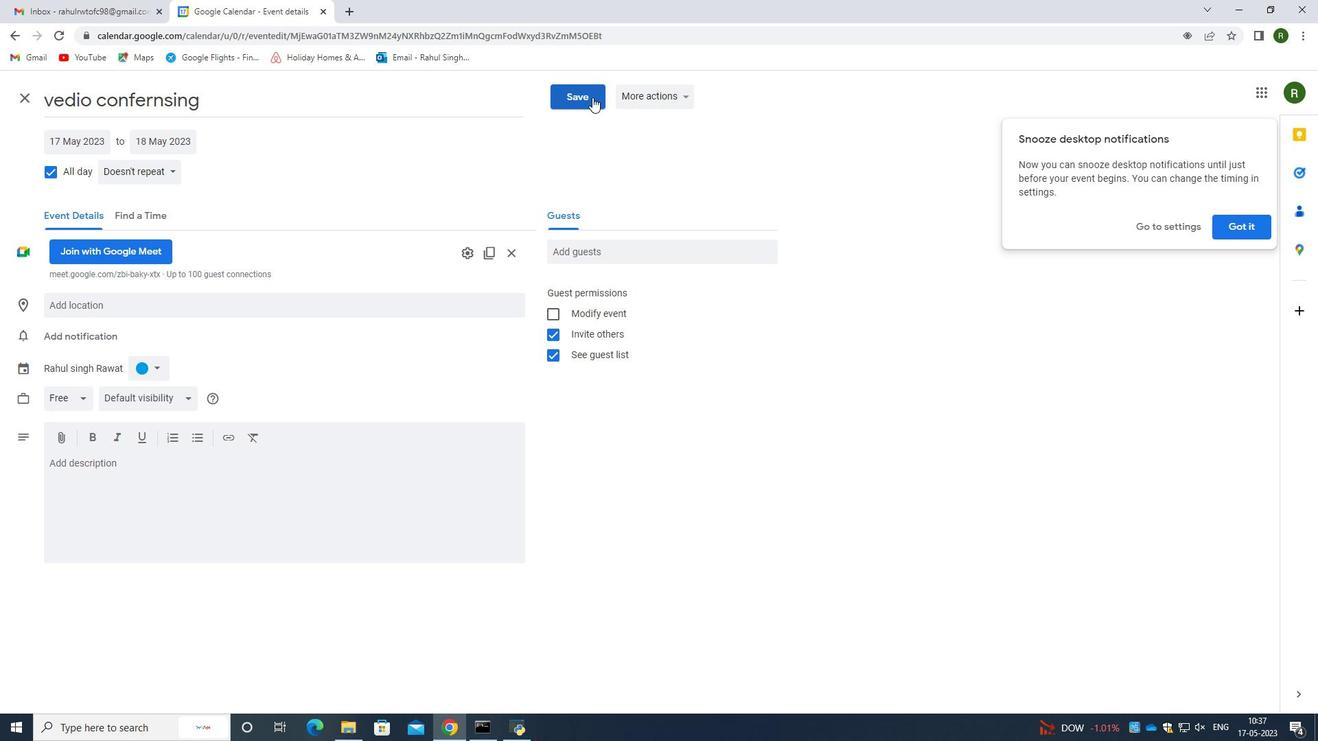 
